 Task: Locate the nearest state parks to Portland, Maine, and Concord, New Hampshire.
Action: Mouse moved to (157, 65)
Screenshot: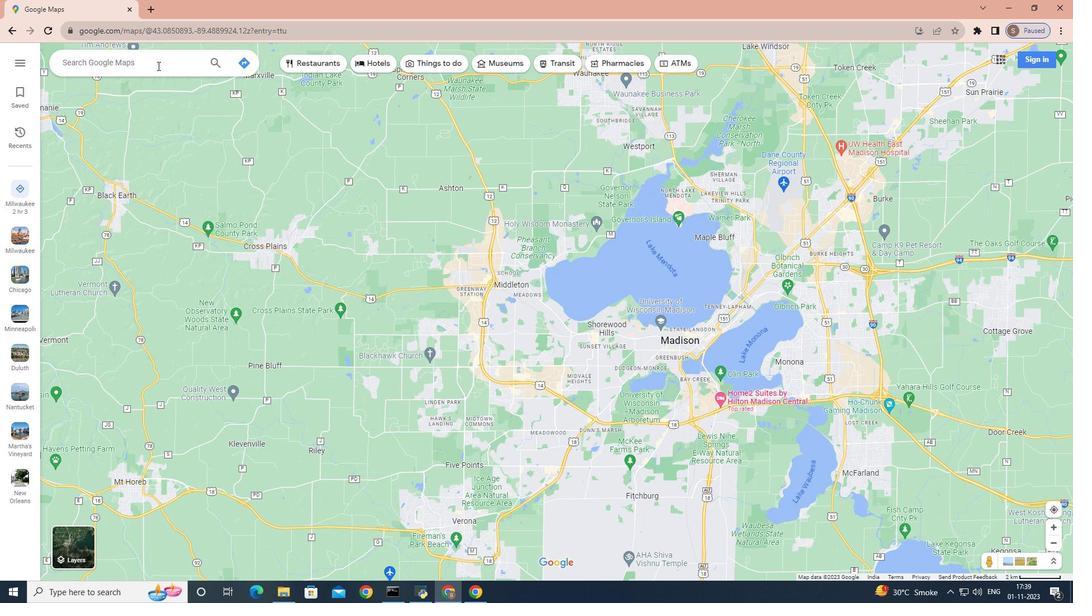 
Action: Mouse pressed left at (157, 65)
Screenshot: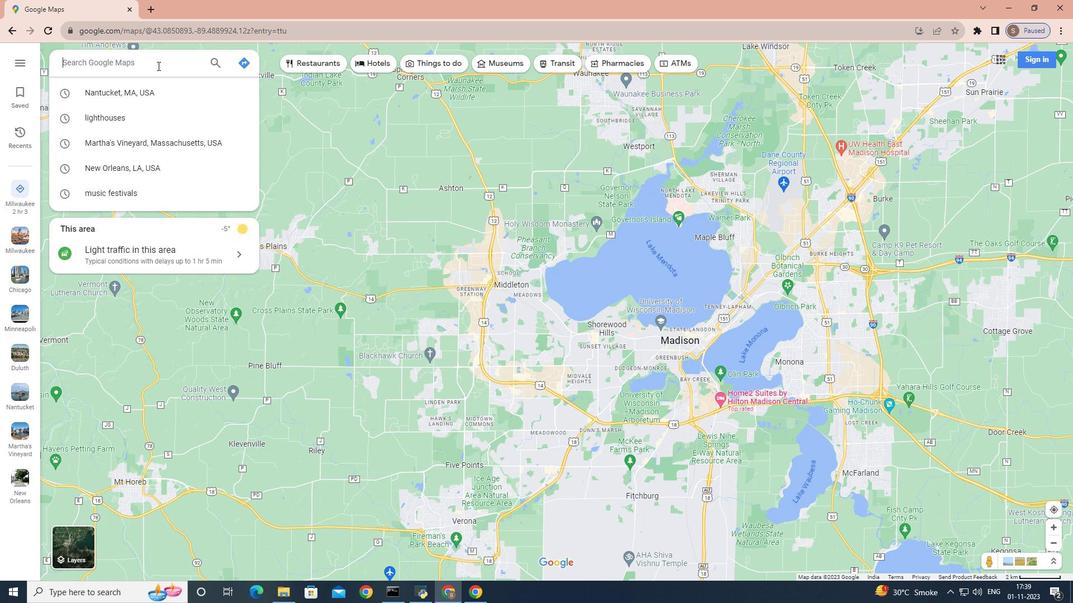 
Action: Key pressed <Key.shift>Portland,<Key.space><Key.shift>Maine
Screenshot: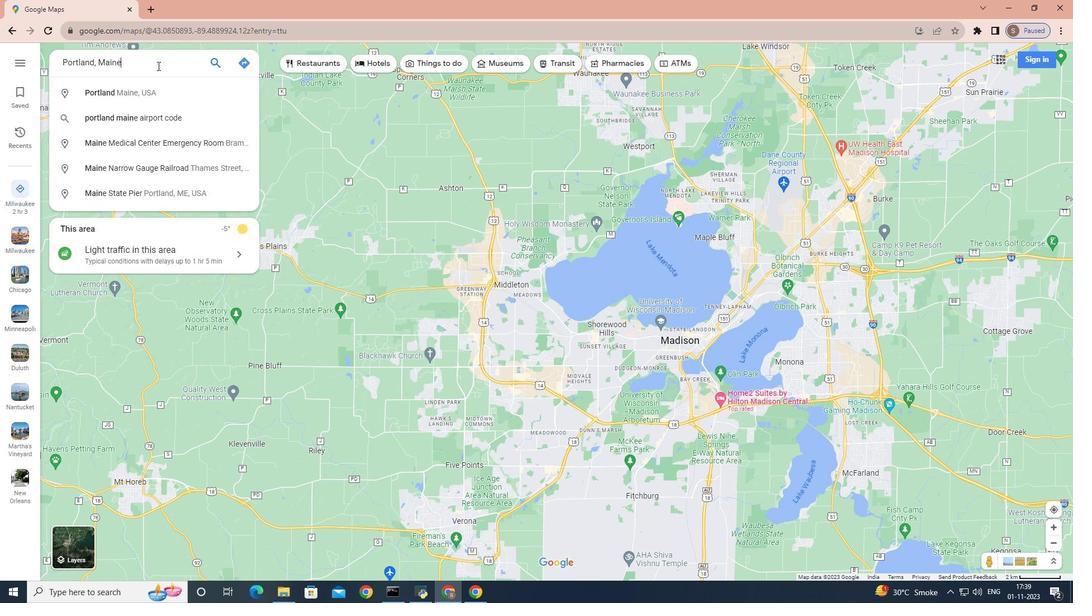 
Action: Mouse moved to (215, 60)
Screenshot: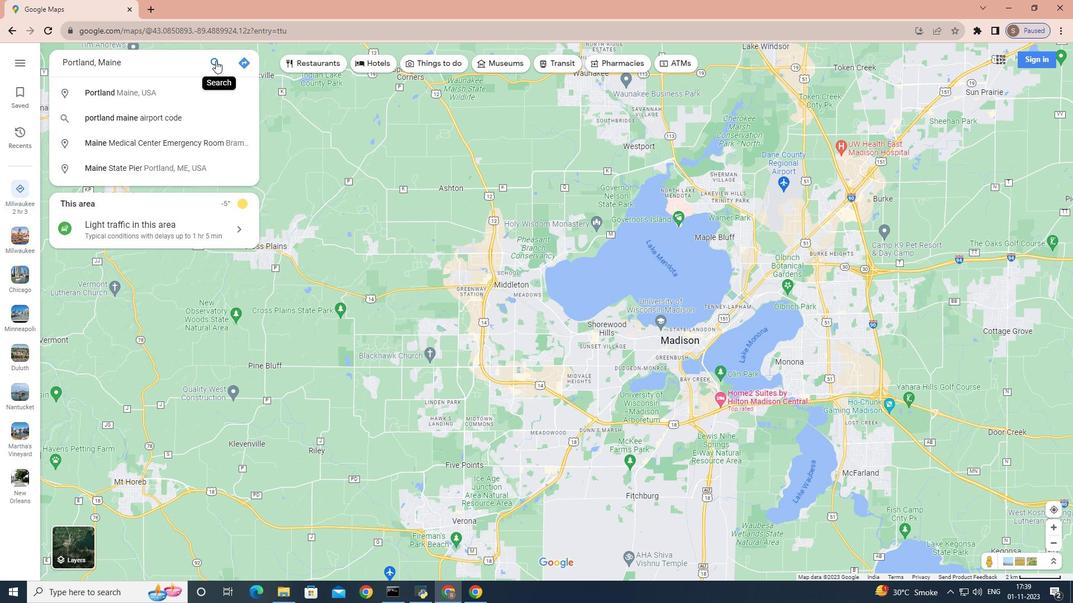 
Action: Mouse pressed left at (215, 60)
Screenshot: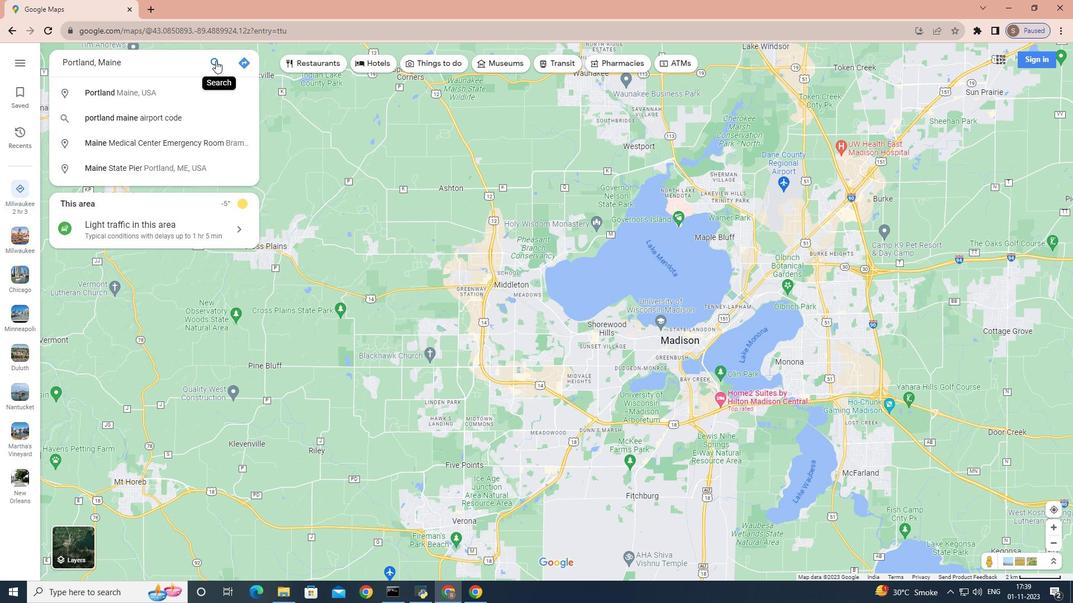 
Action: Mouse moved to (148, 249)
Screenshot: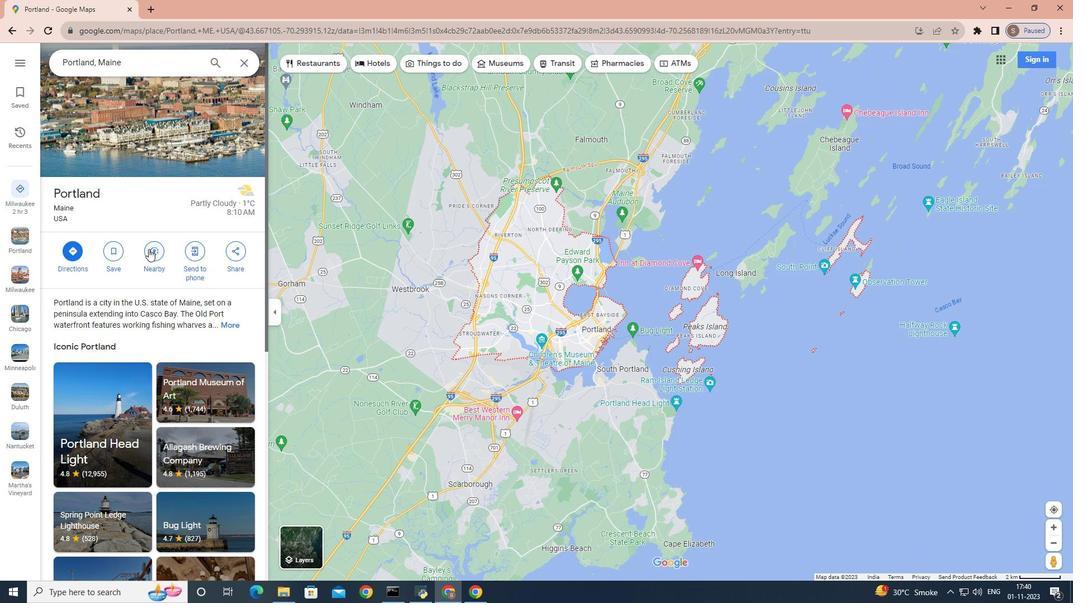 
Action: Mouse pressed left at (148, 249)
Screenshot: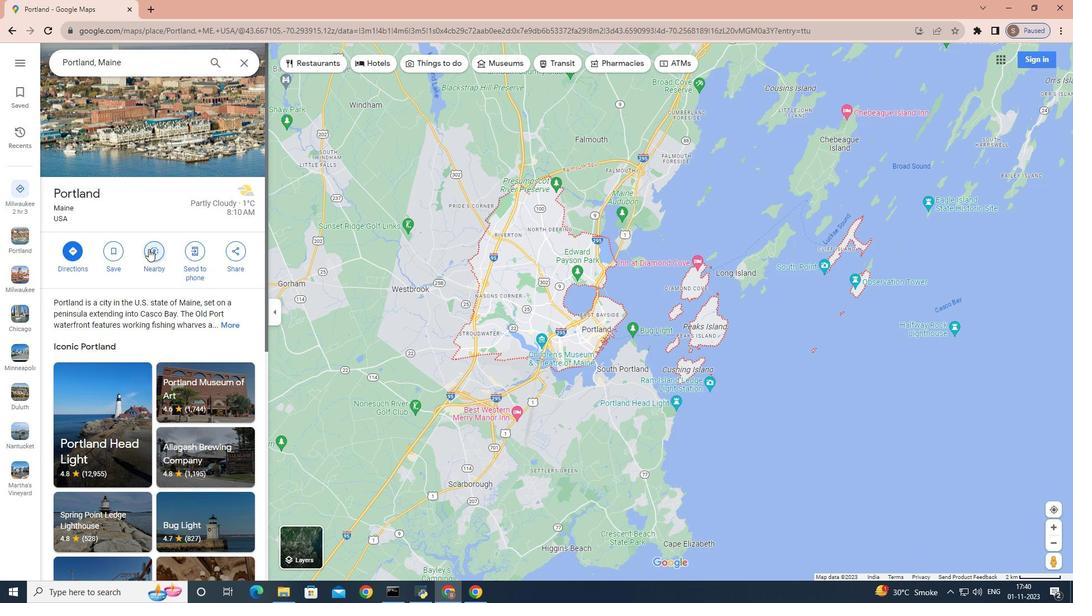 
Action: Mouse moved to (154, 248)
Screenshot: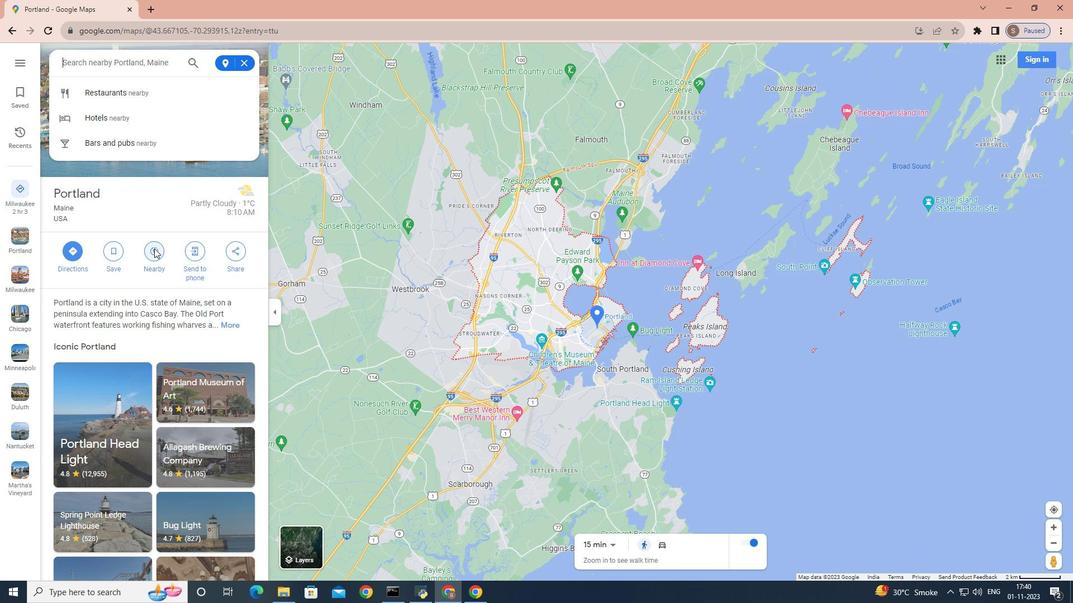 
Action: Key pressed <Key.shift><Key.shift><Key.shift>state<Key.space>parks<Key.enter>
Screenshot: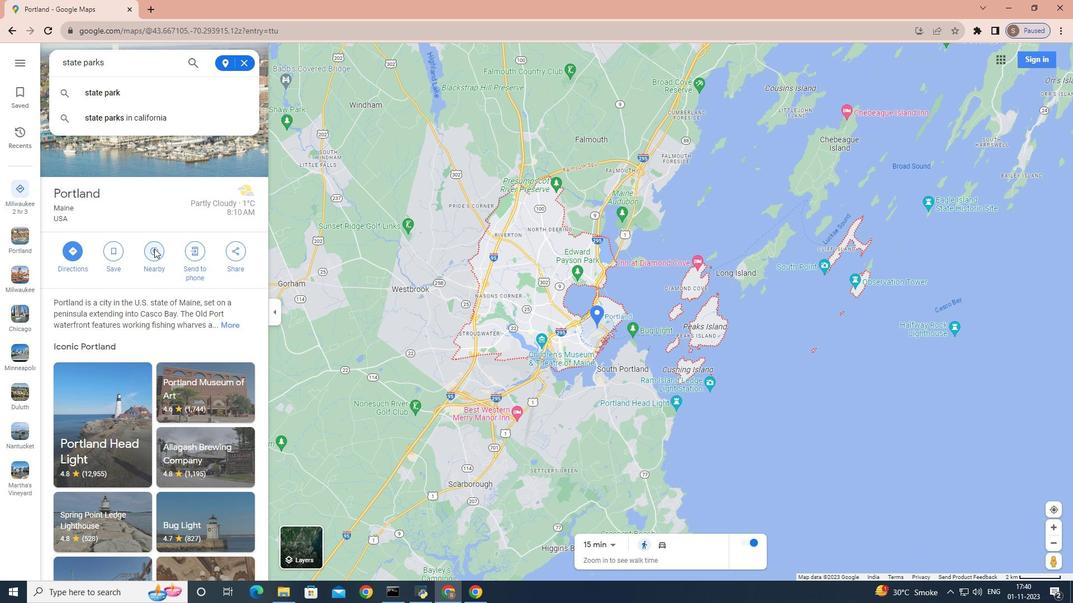 
Action: Mouse moved to (241, 60)
Screenshot: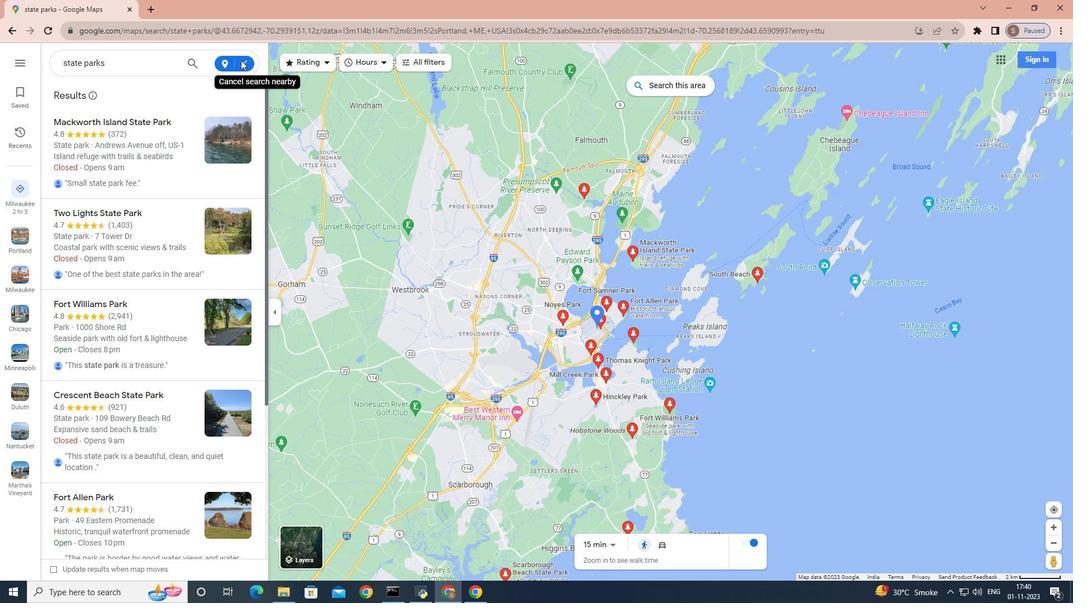 
Action: Mouse pressed left at (241, 60)
Screenshot: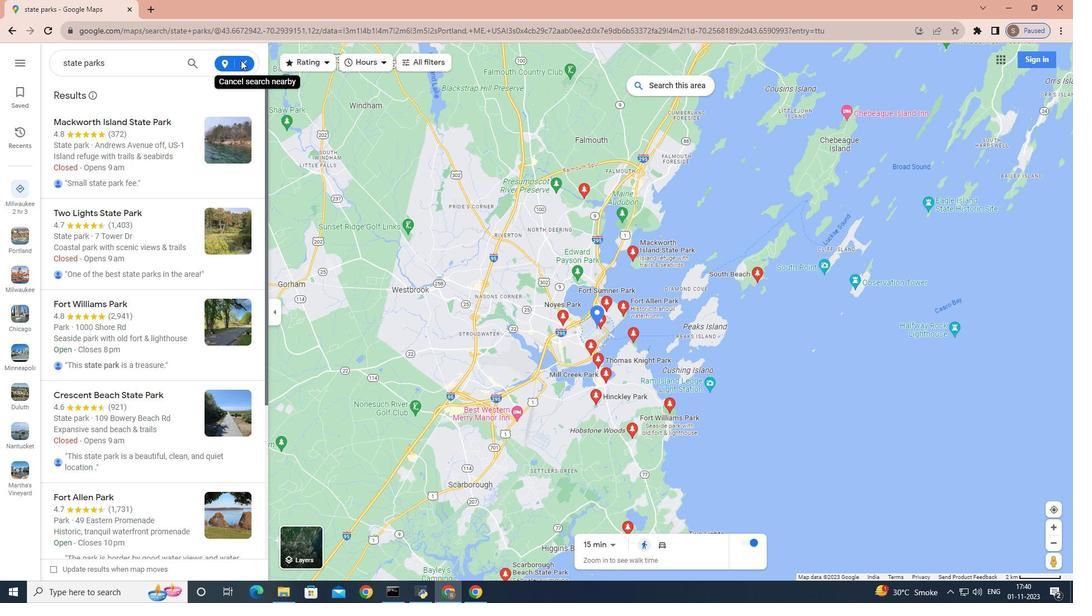 
Action: Mouse moved to (241, 69)
Screenshot: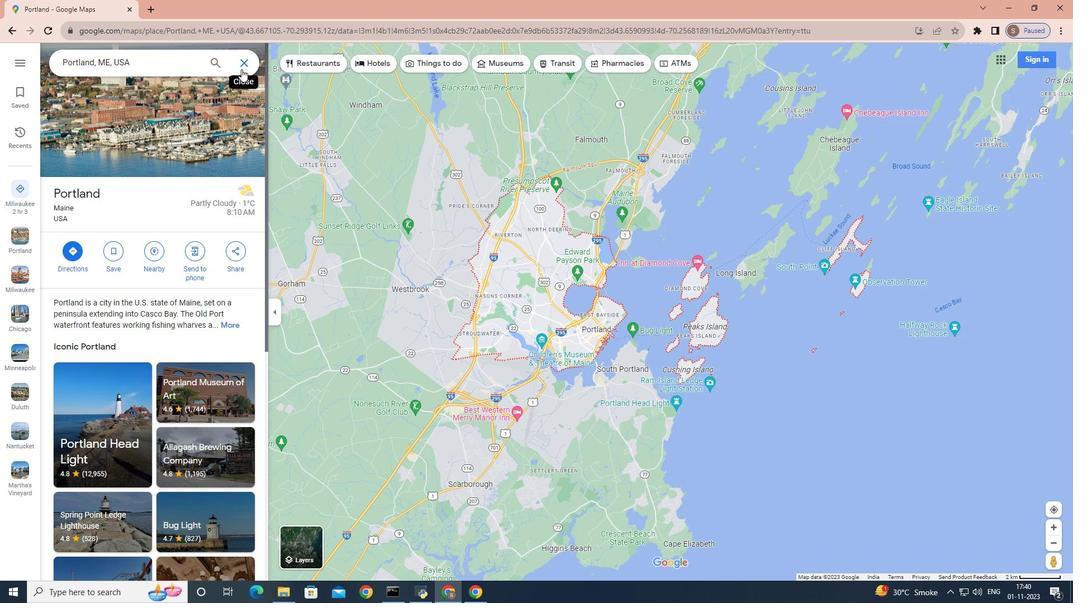 
Action: Mouse pressed left at (241, 69)
Screenshot: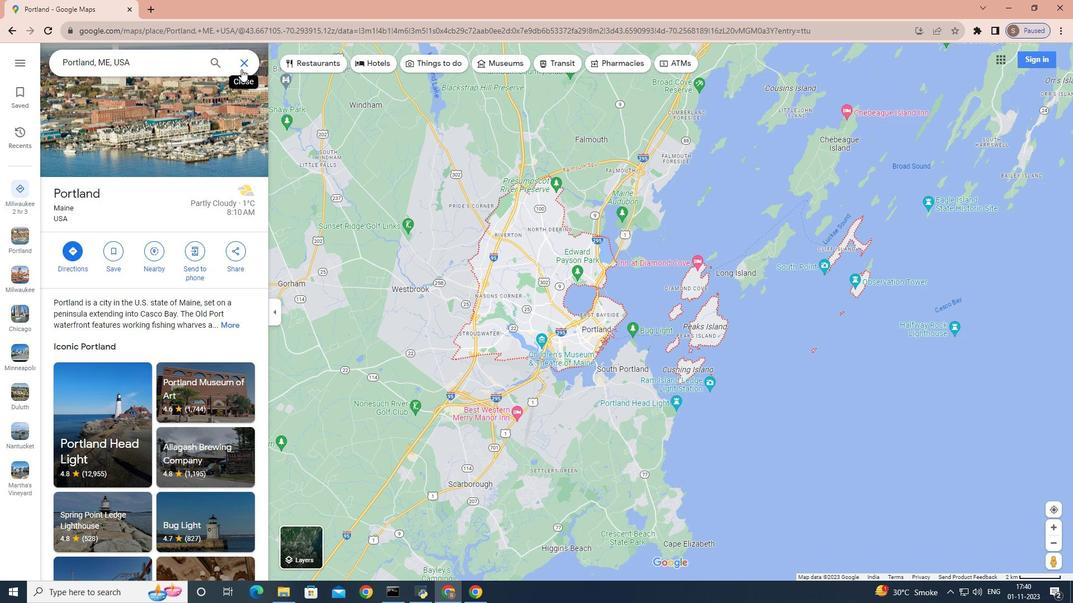 
Action: Mouse moved to (187, 71)
Screenshot: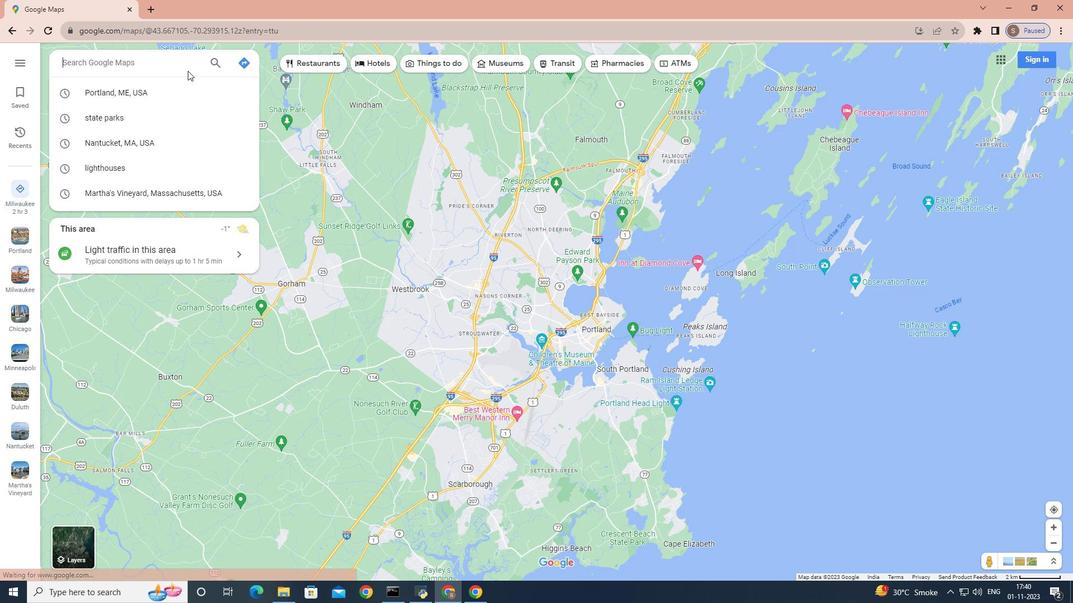 
Action: Key pressed <Key.shift>Concord,<Key.space><Key.shift>New<Key.space><Key.shift>Hampshire<Key.enter>
Screenshot: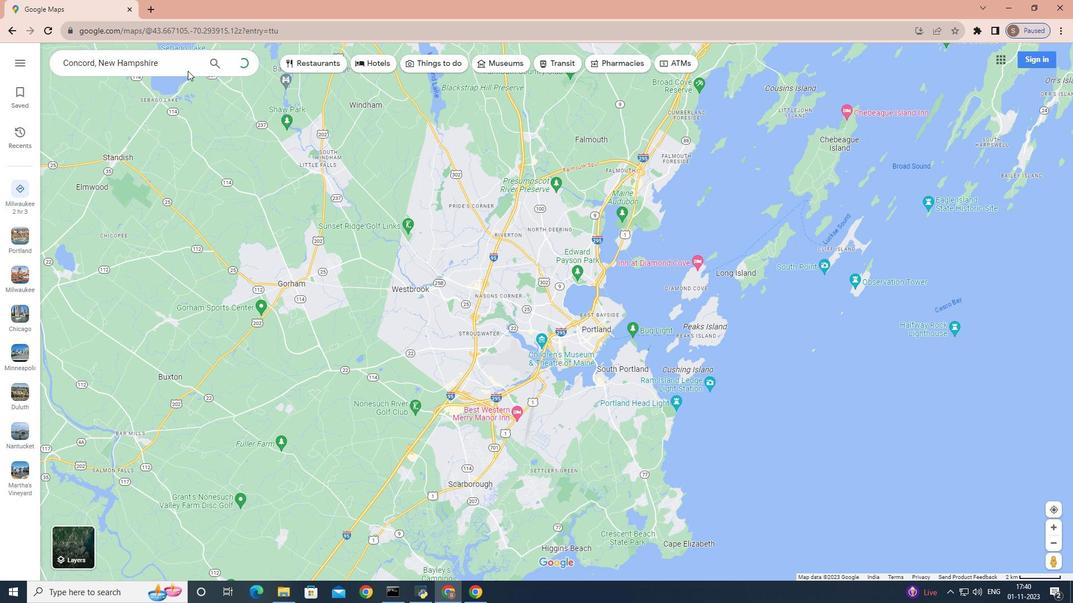 
Action: Mouse moved to (152, 252)
Screenshot: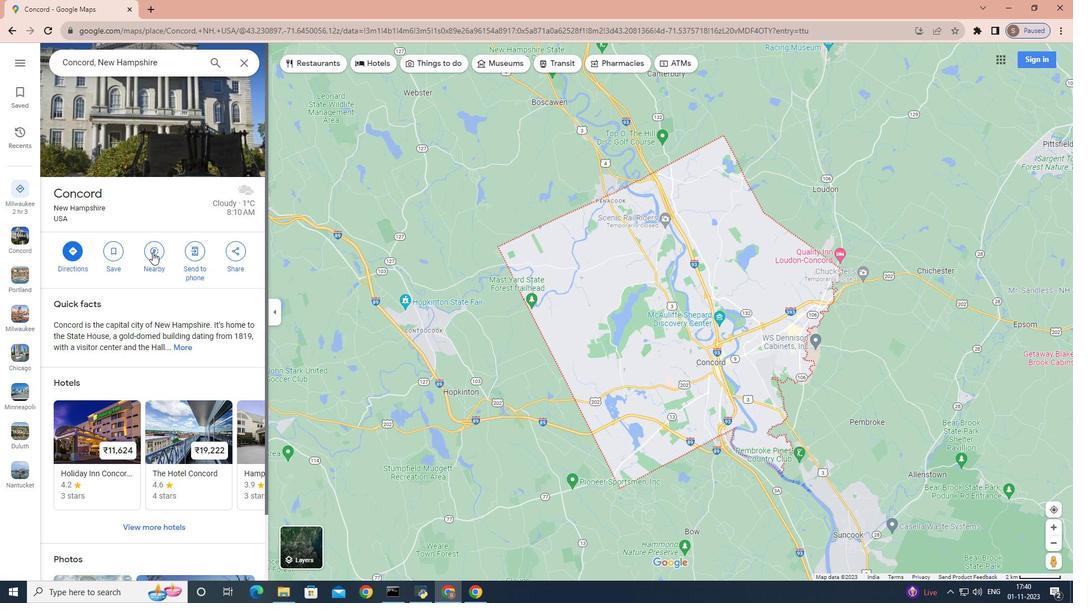 
Action: Mouse pressed left at (152, 252)
Screenshot: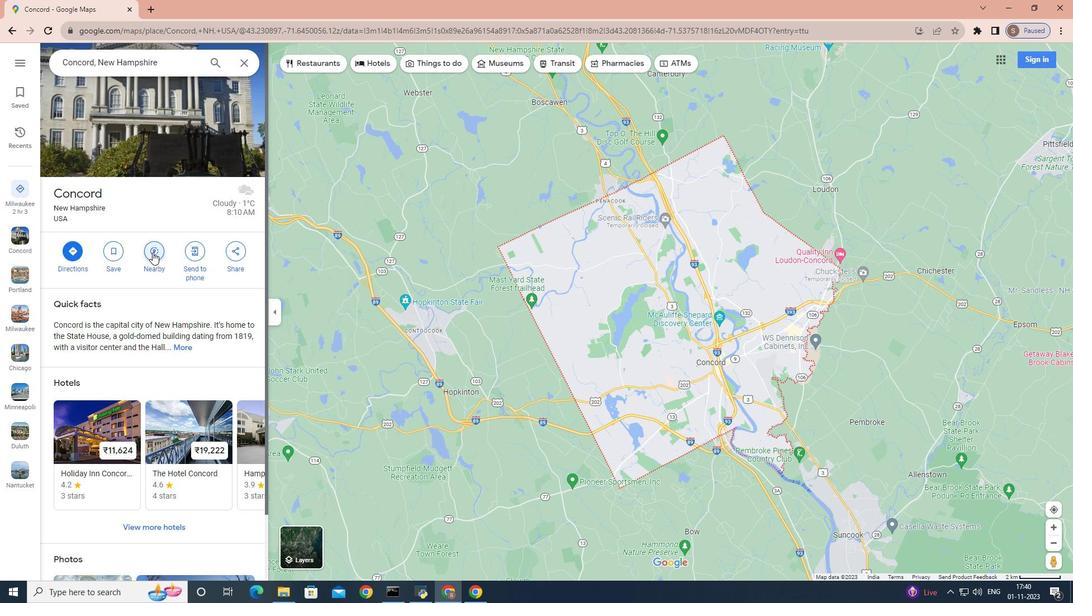 
Action: Mouse moved to (113, 78)
Screenshot: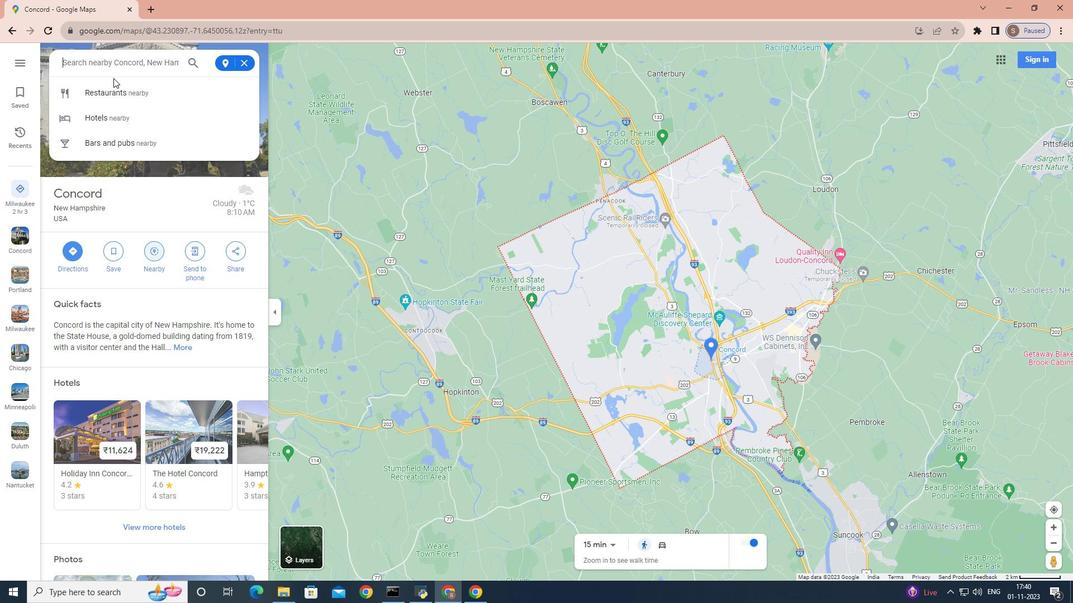 
Action: Key pressed state<Key.space>parks<Key.enter>
Screenshot: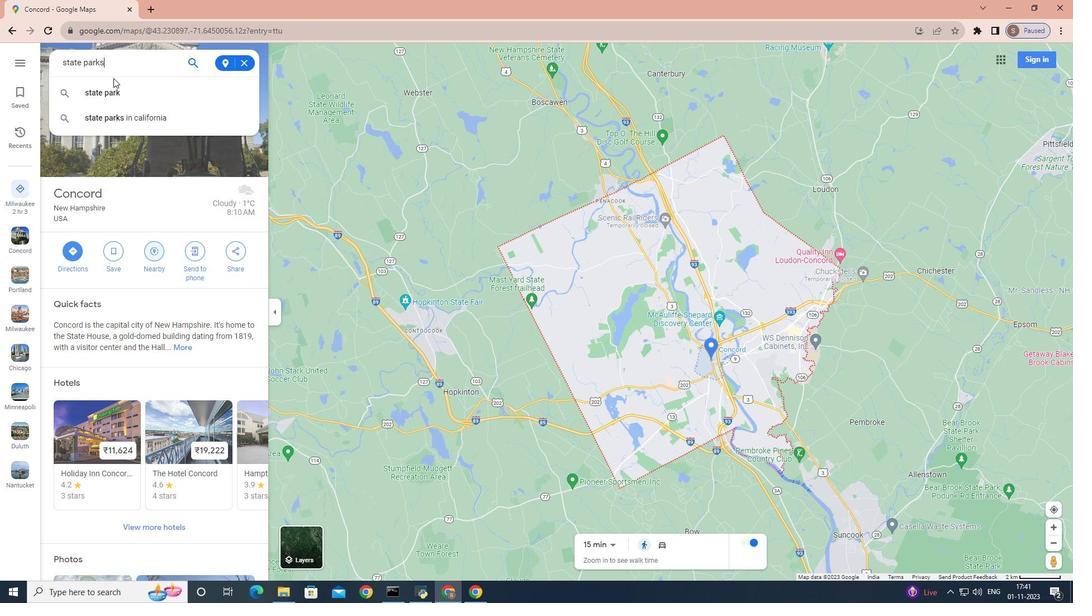 
Action: Mouse moved to (117, 95)
Screenshot: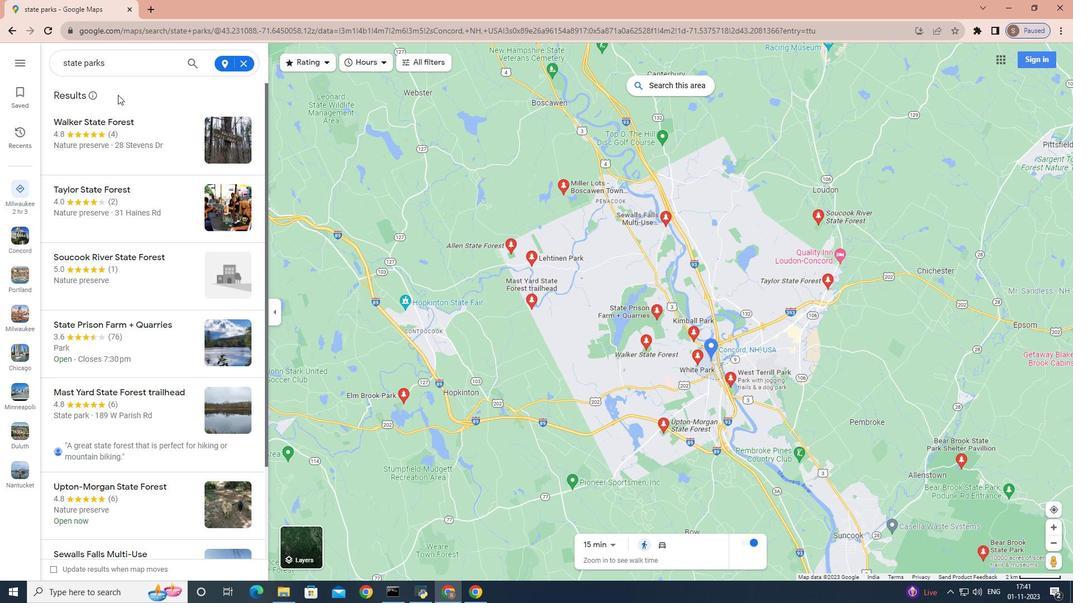 
